 Task: Select the only enabled extensions.
Action: Mouse moved to (147, 108)
Screenshot: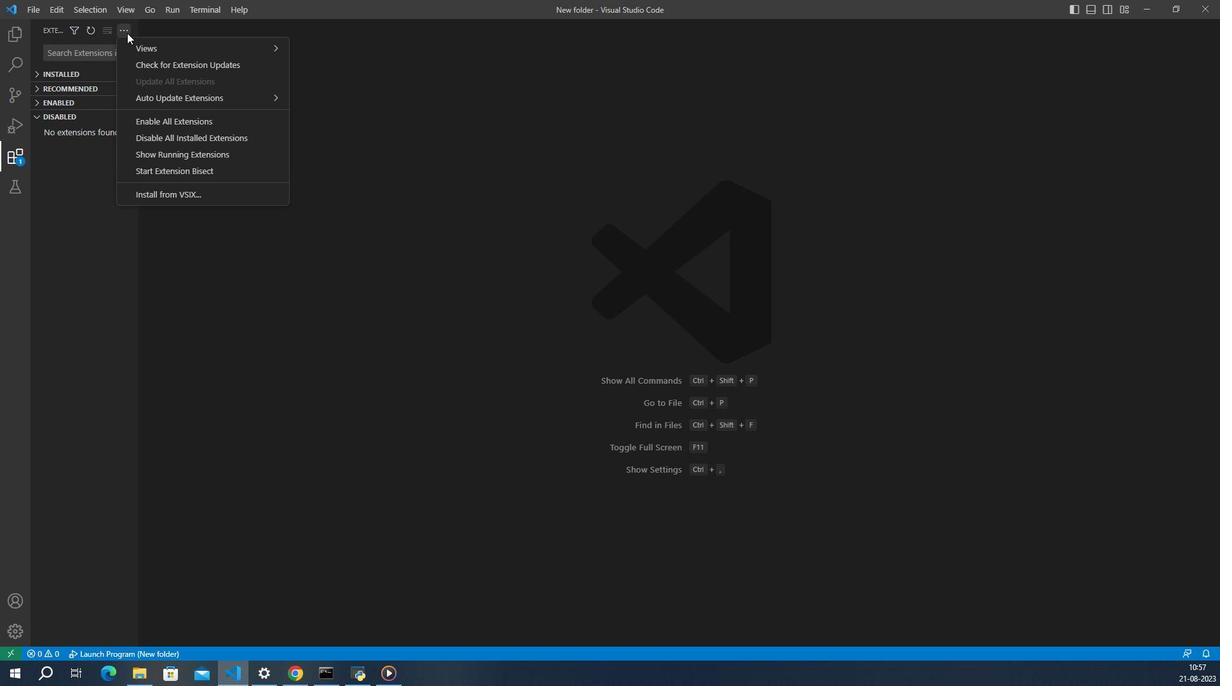 
Action: Mouse pressed left at (147, 108)
Screenshot: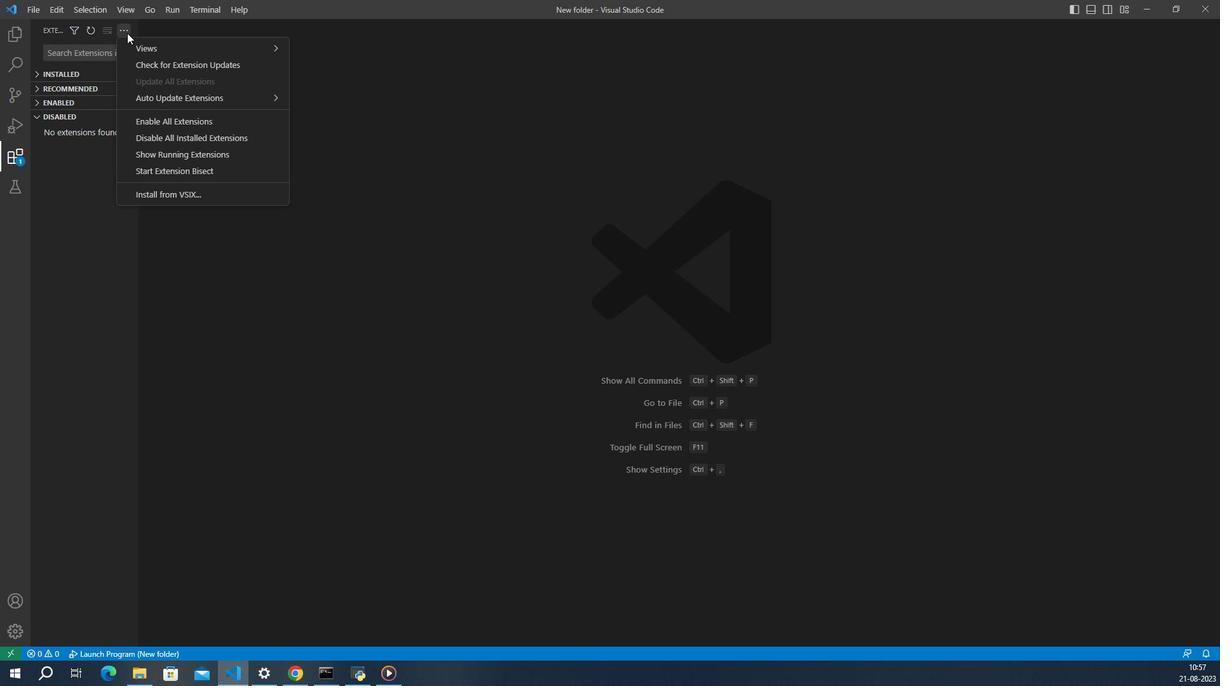 
Action: Mouse moved to (231, 121)
Screenshot: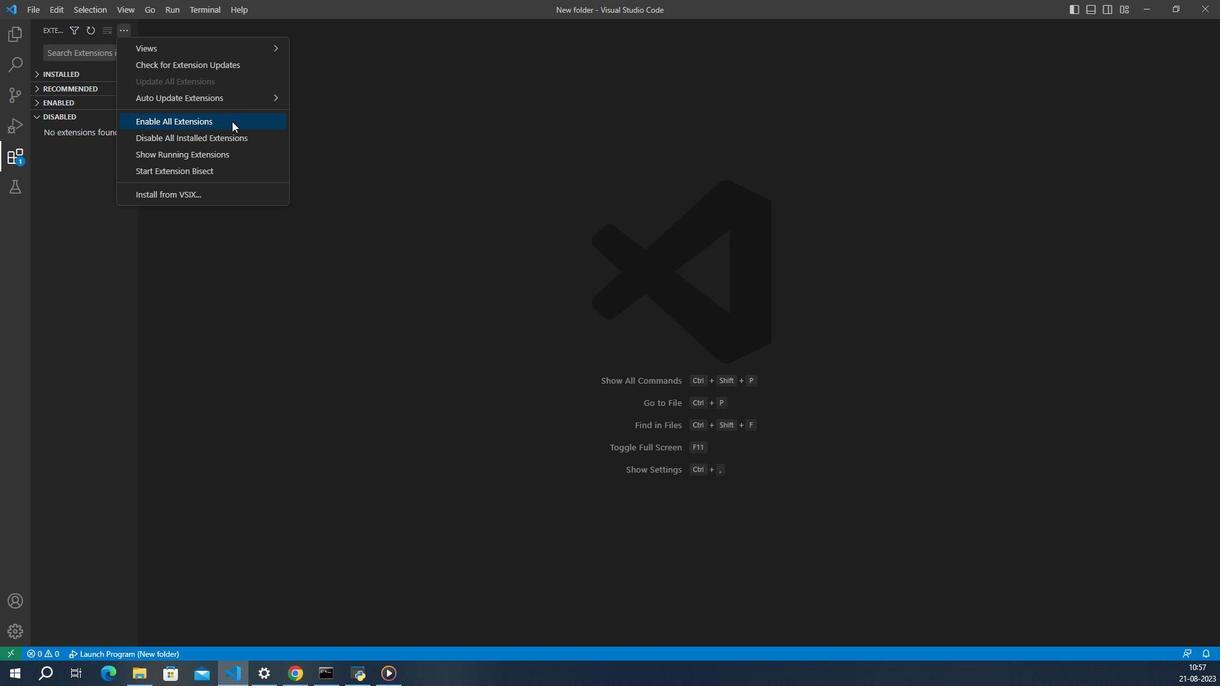 
Action: Mouse pressed left at (231, 121)
Screenshot: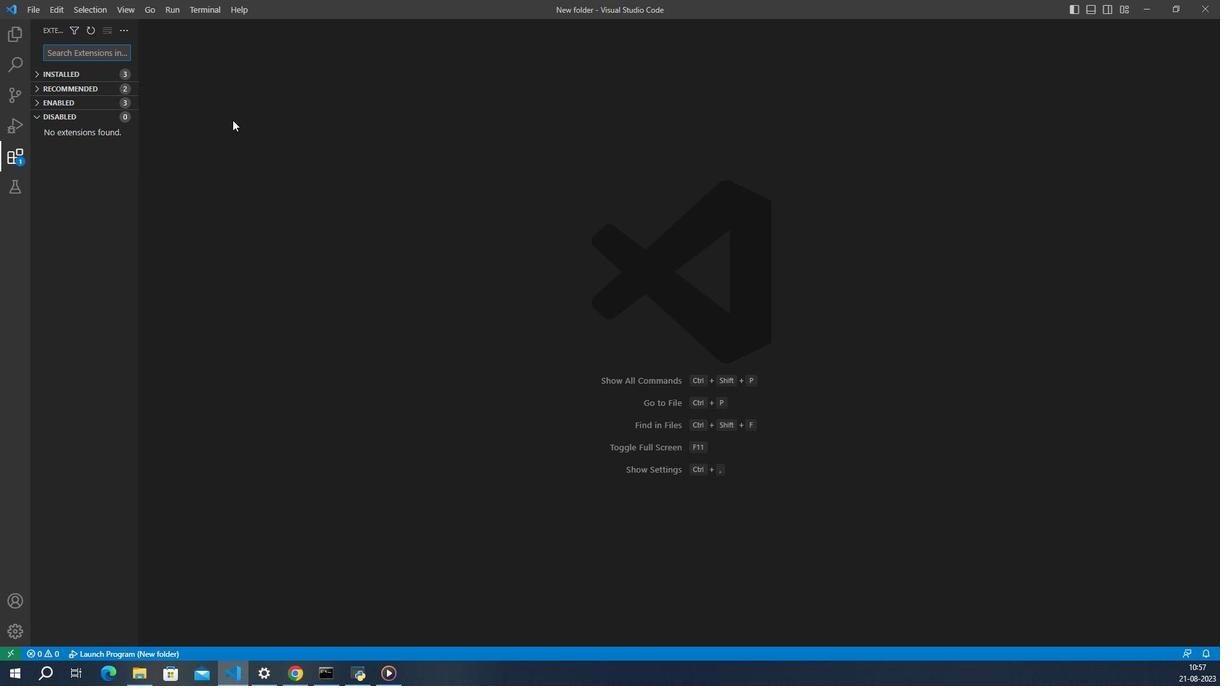 
Action: Mouse moved to (232, 120)
Screenshot: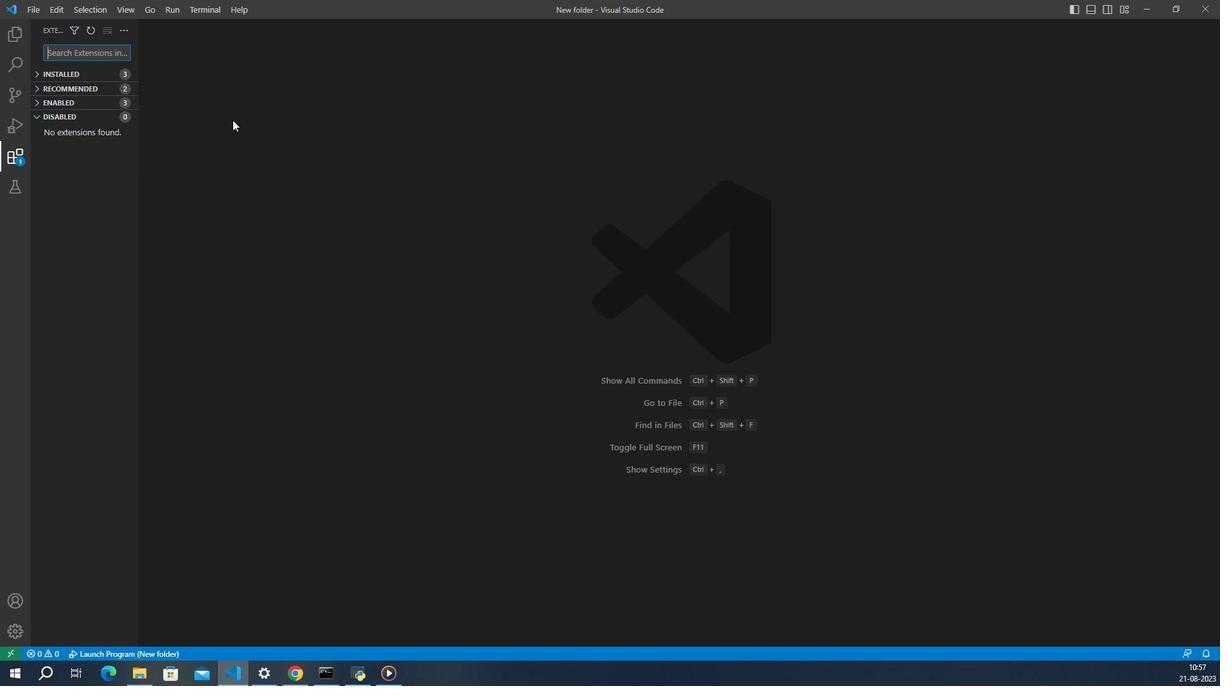 
